 Task: Look for products in the category "Toothpaste" with tea tree flavor.
Action: Mouse moved to (678, 257)
Screenshot: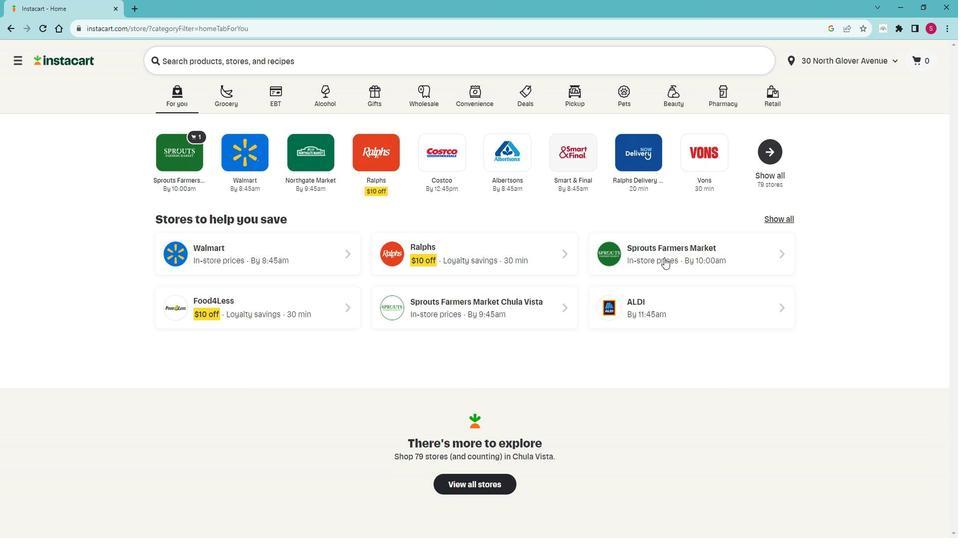 
Action: Mouse pressed left at (678, 257)
Screenshot: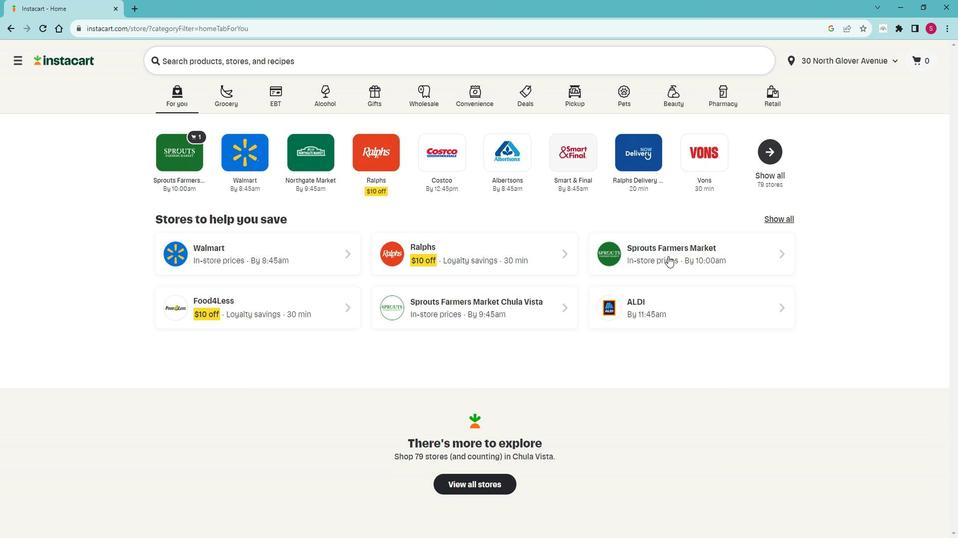 
Action: Mouse moved to (89, 411)
Screenshot: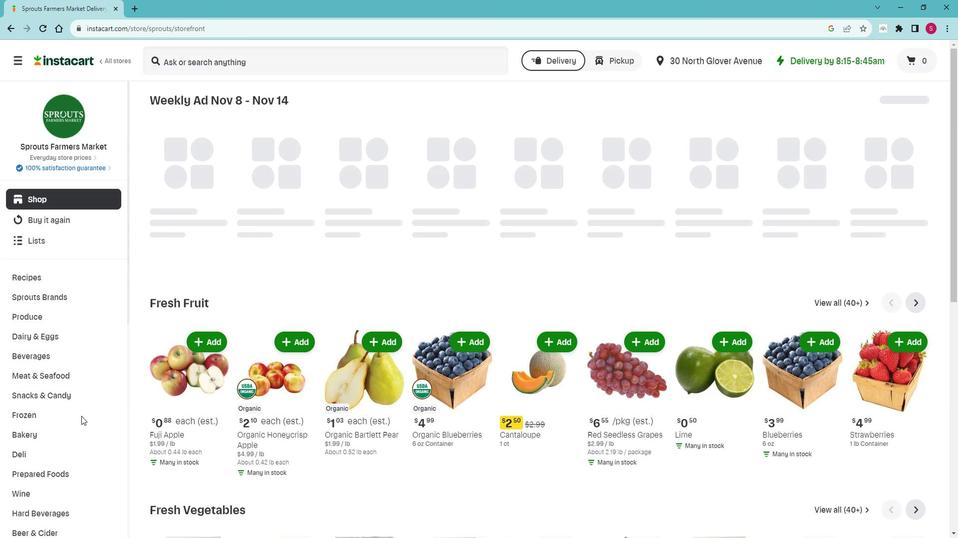 
Action: Mouse scrolled (89, 410) with delta (0, 0)
Screenshot: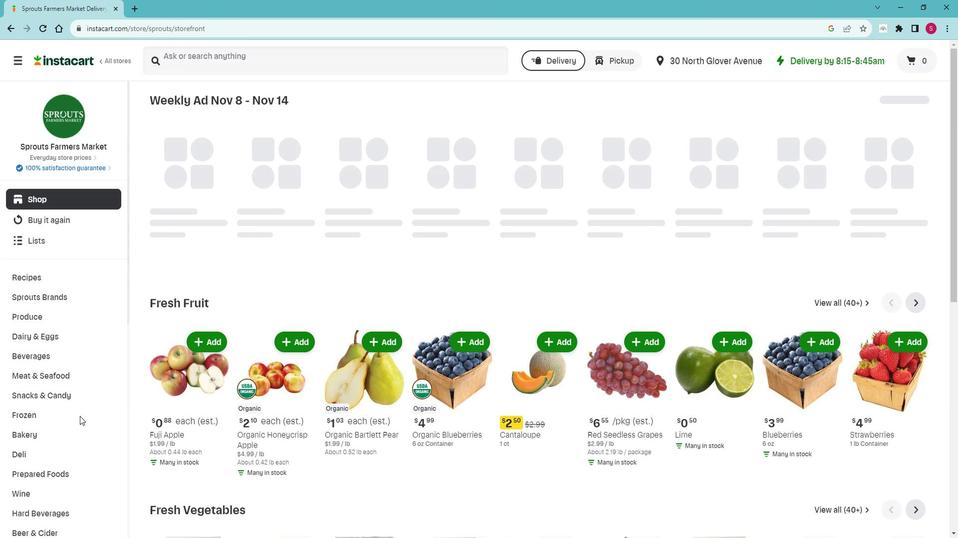 
Action: Mouse moved to (87, 412)
Screenshot: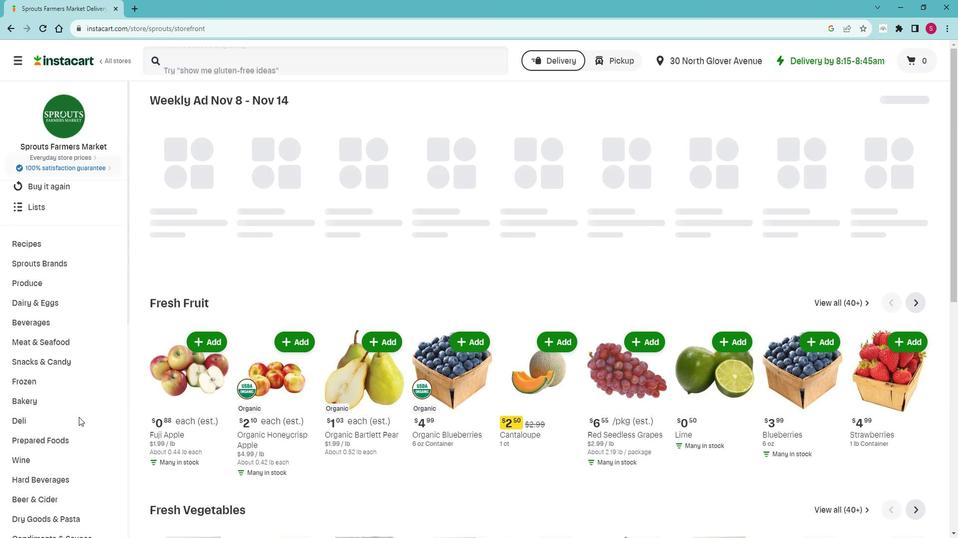 
Action: Mouse scrolled (87, 412) with delta (0, 0)
Screenshot: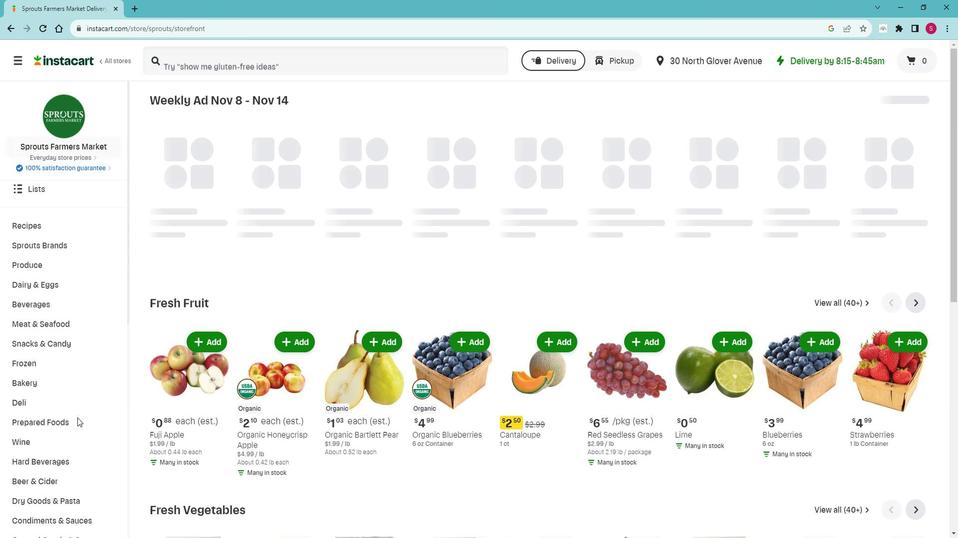 
Action: Mouse scrolled (87, 412) with delta (0, 0)
Screenshot: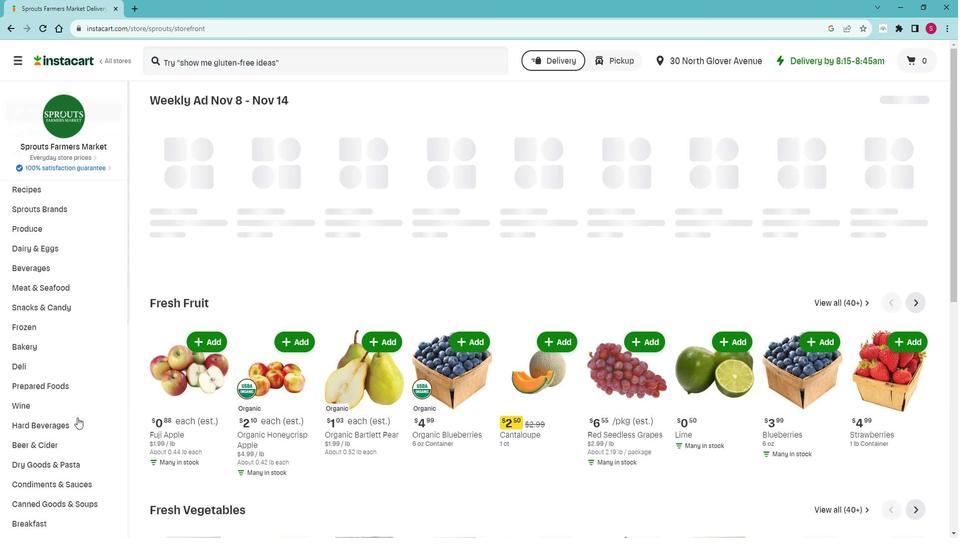 
Action: Mouse moved to (95, 403)
Screenshot: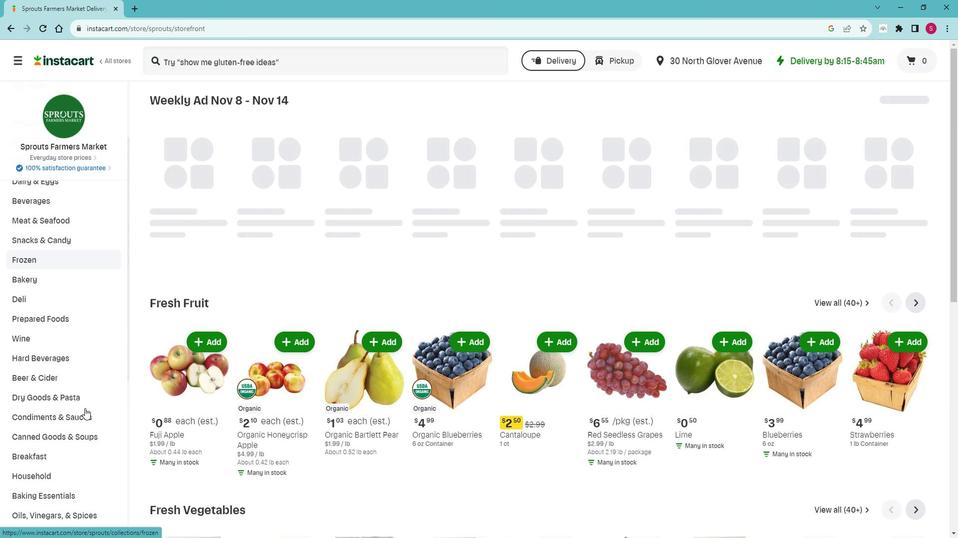 
Action: Mouse scrolled (95, 403) with delta (0, 0)
Screenshot: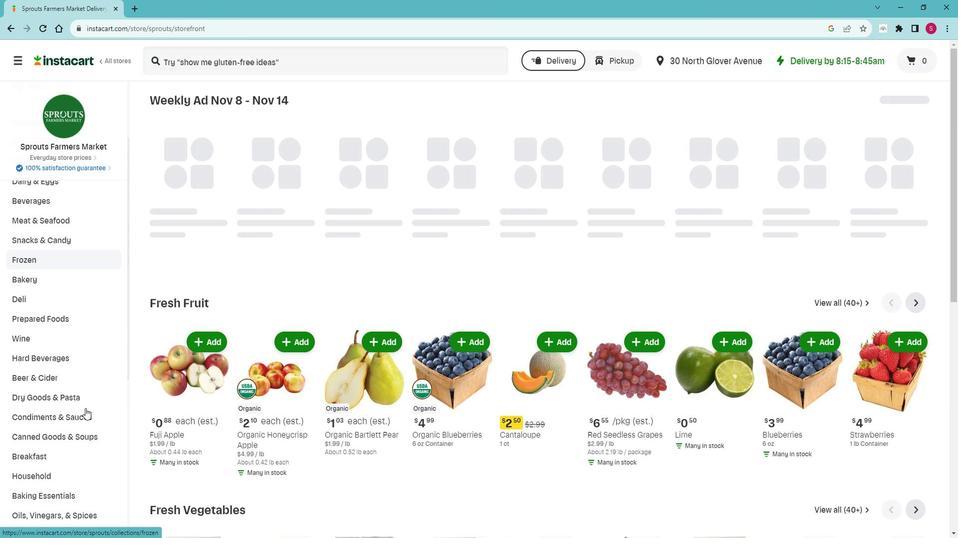 
Action: Mouse scrolled (95, 403) with delta (0, 0)
Screenshot: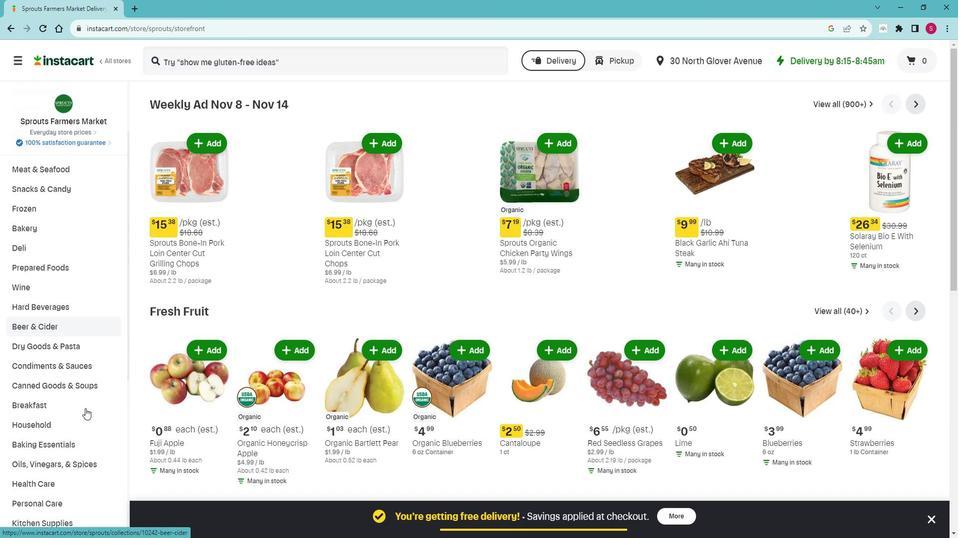 
Action: Mouse scrolled (95, 403) with delta (0, 0)
Screenshot: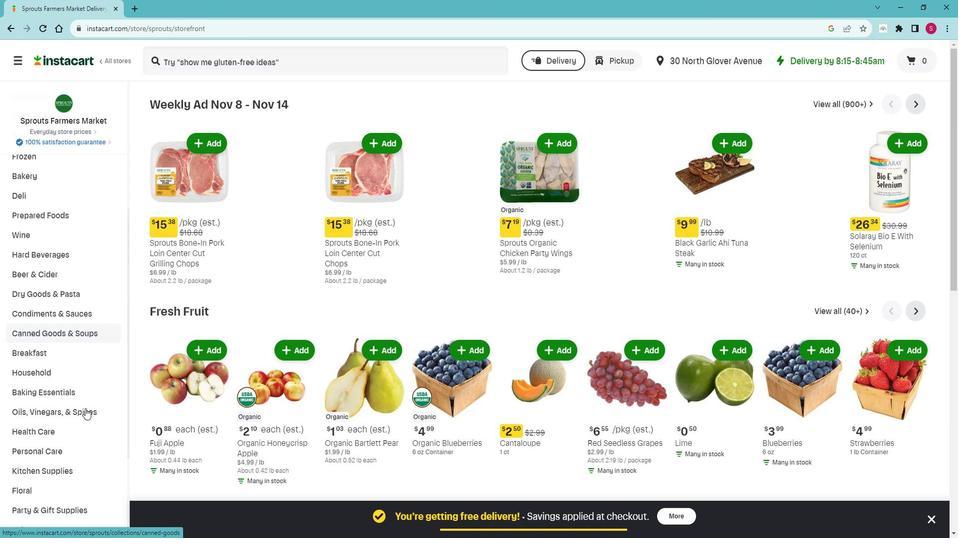 
Action: Mouse moved to (82, 396)
Screenshot: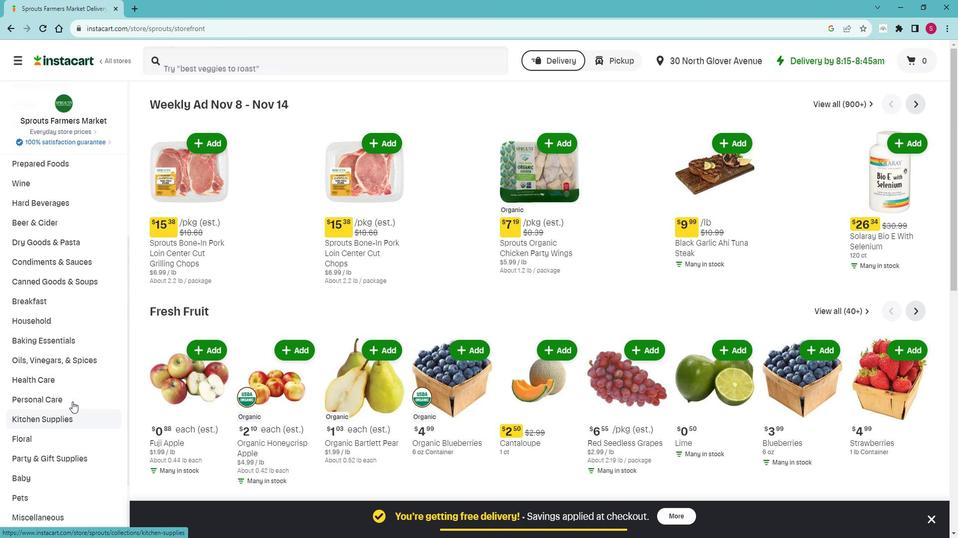 
Action: Mouse pressed left at (82, 396)
Screenshot: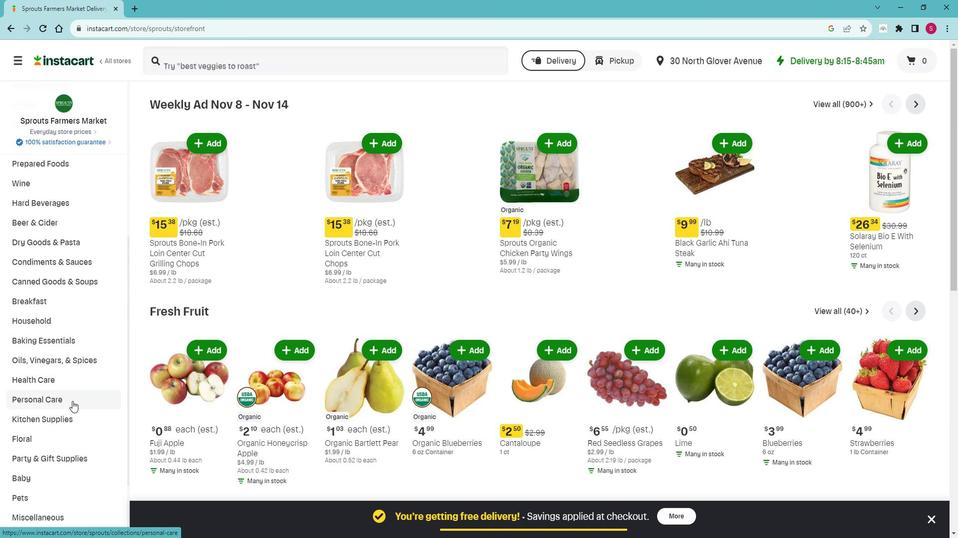 
Action: Mouse moved to (71, 432)
Screenshot: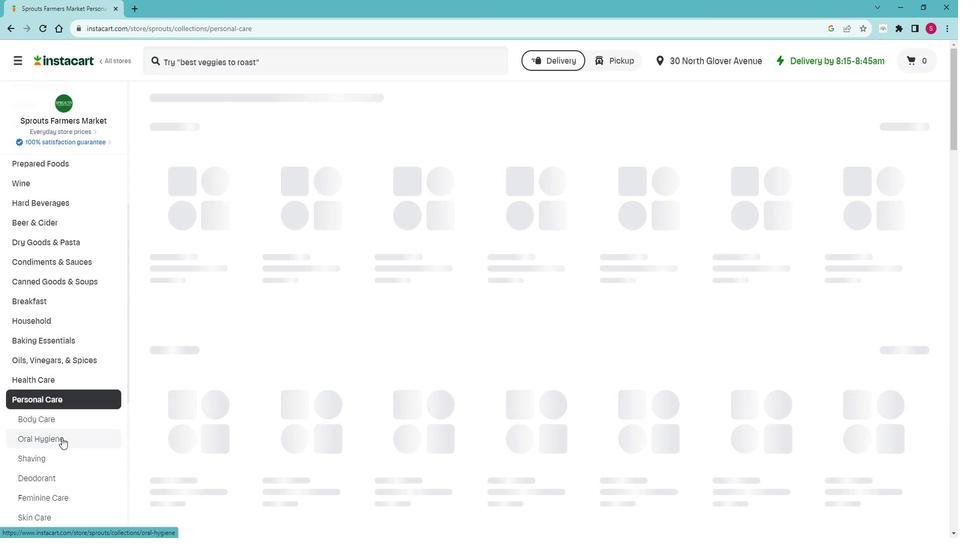 
Action: Mouse pressed left at (71, 432)
Screenshot: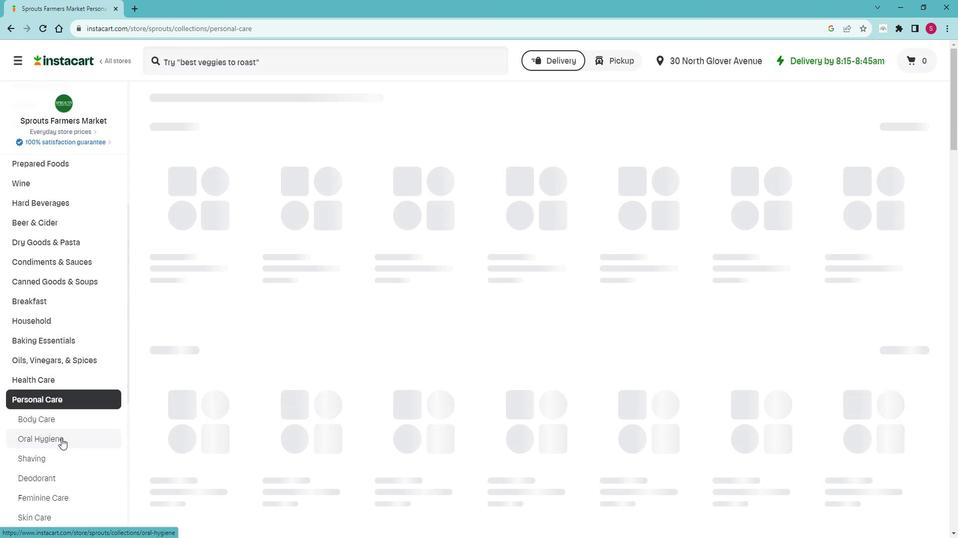 
Action: Mouse moved to (296, 144)
Screenshot: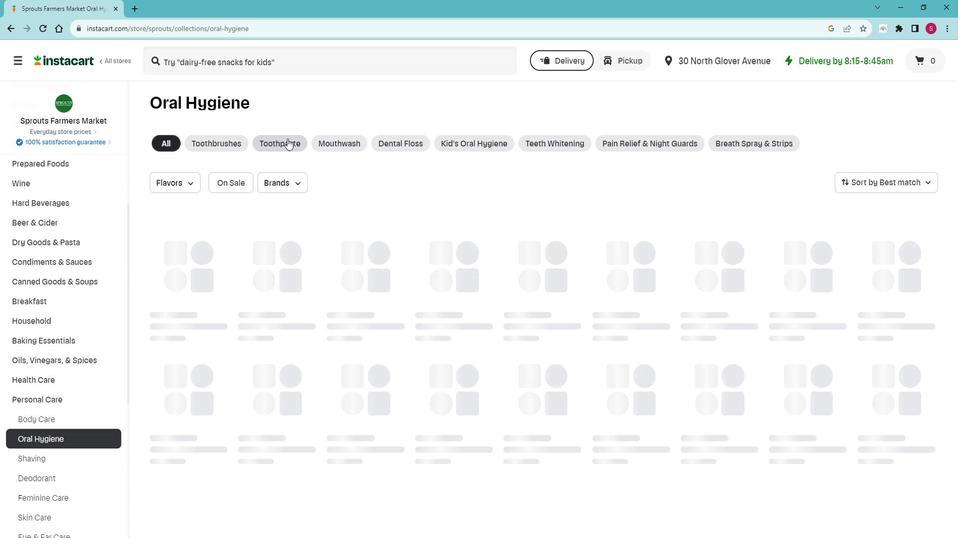
Action: Mouse pressed left at (296, 144)
Screenshot: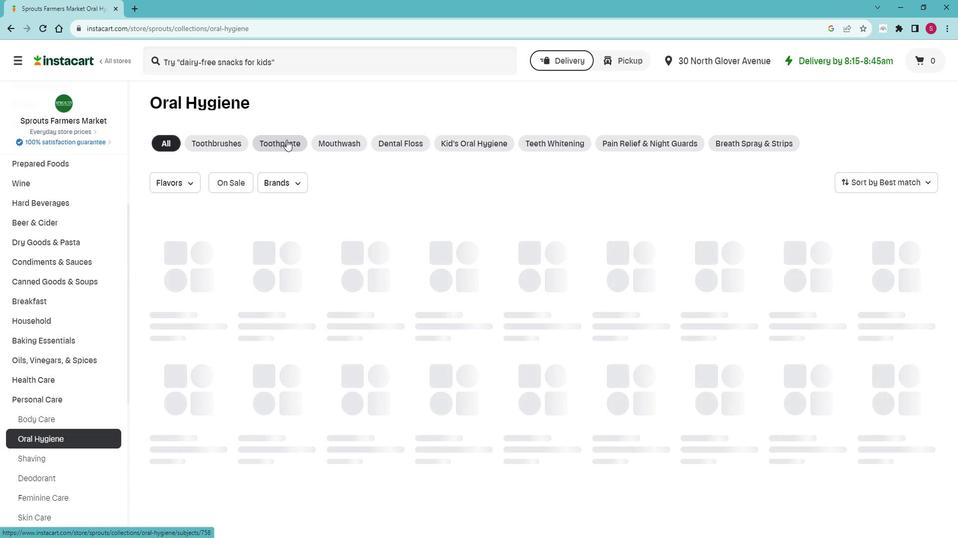 
Action: Mouse moved to (199, 182)
Screenshot: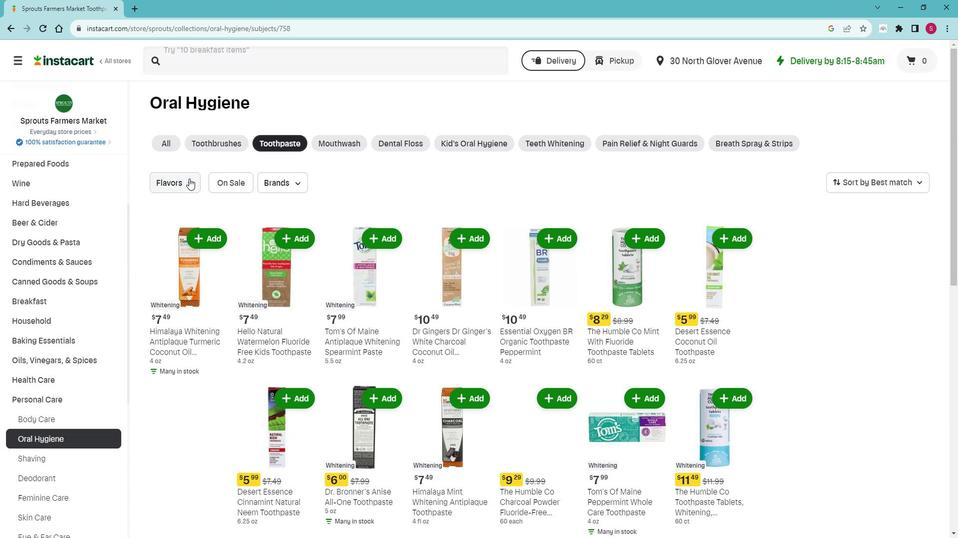 
Action: Mouse pressed left at (199, 182)
Screenshot: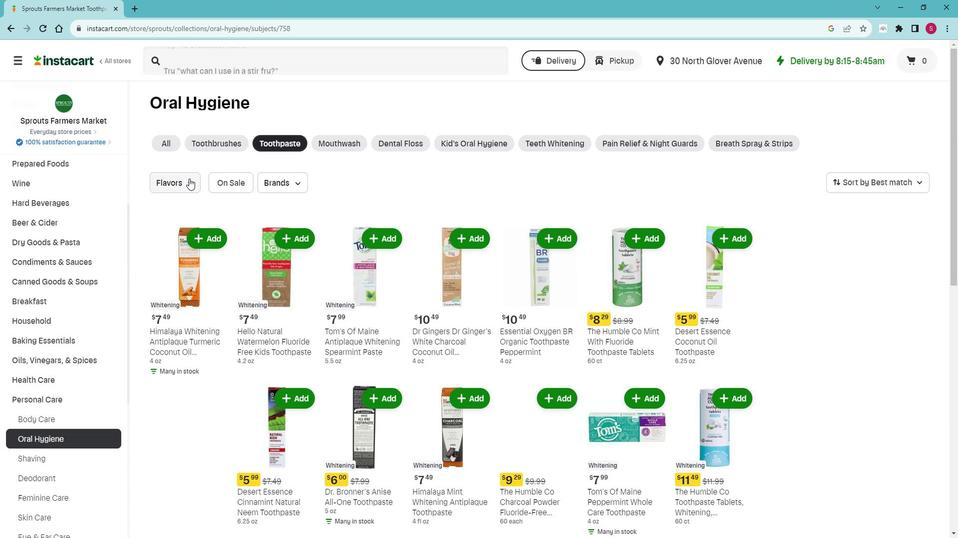 
Action: Mouse moved to (203, 222)
Screenshot: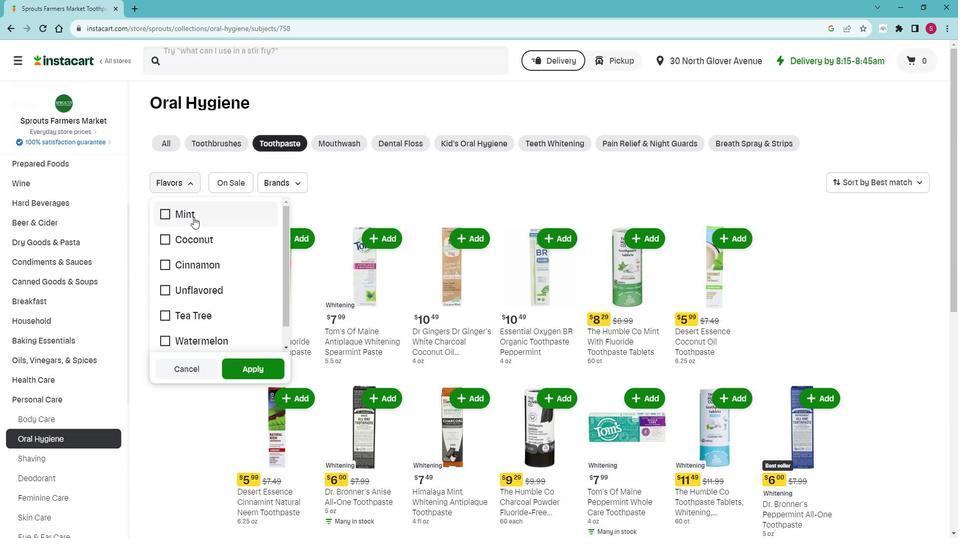 
Action: Mouse scrolled (203, 221) with delta (0, 0)
Screenshot: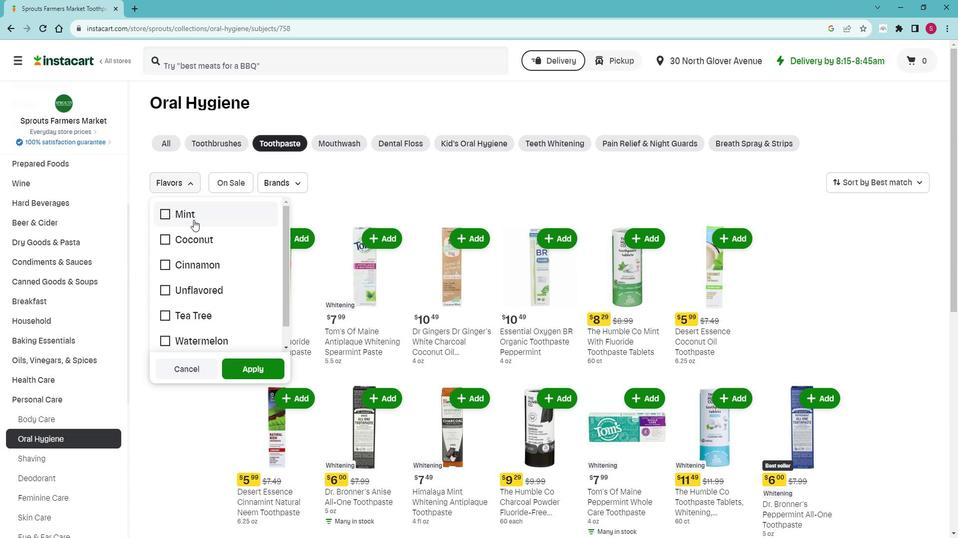
Action: Mouse moved to (203, 291)
Screenshot: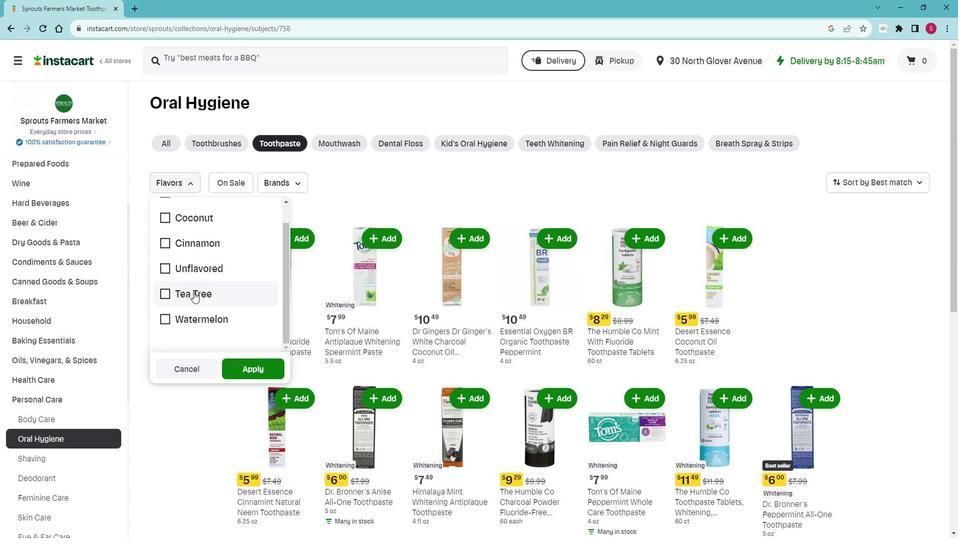 
Action: Mouse pressed left at (203, 291)
Screenshot: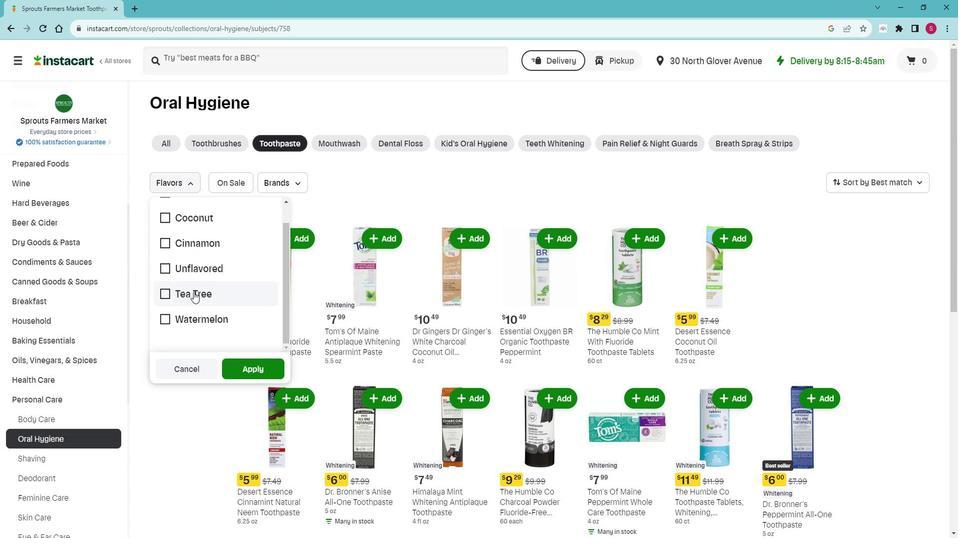 
Action: Mouse moved to (239, 363)
Screenshot: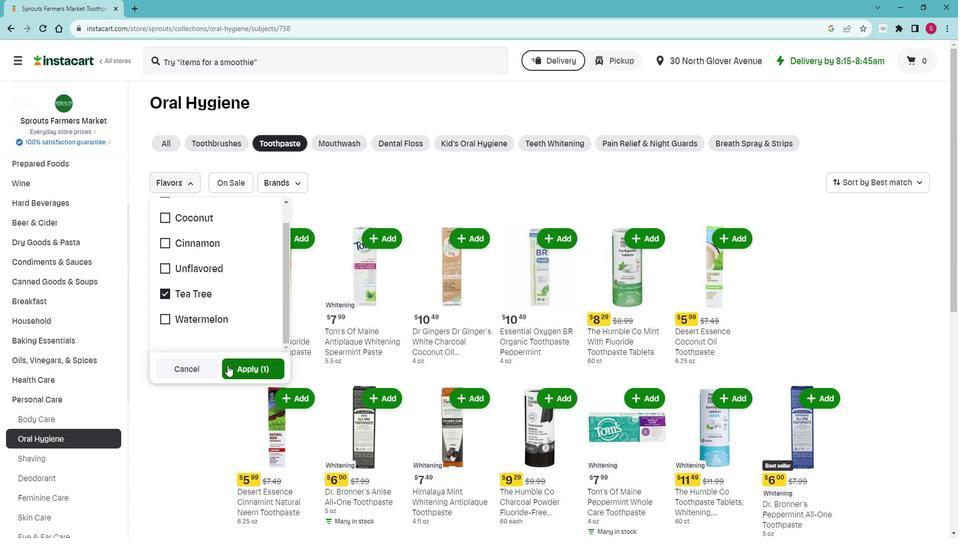 
Action: Mouse pressed left at (239, 363)
Screenshot: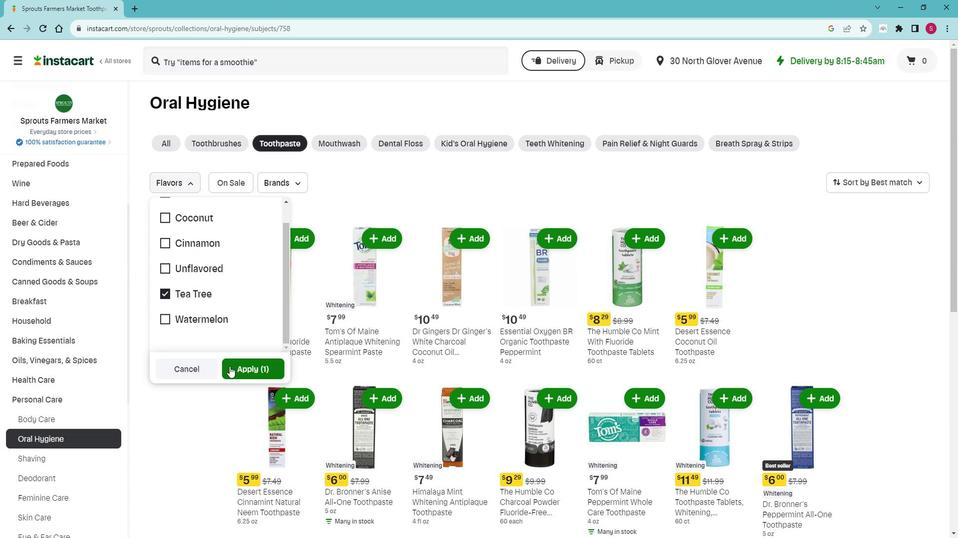 
Action: Mouse moved to (390, 314)
Screenshot: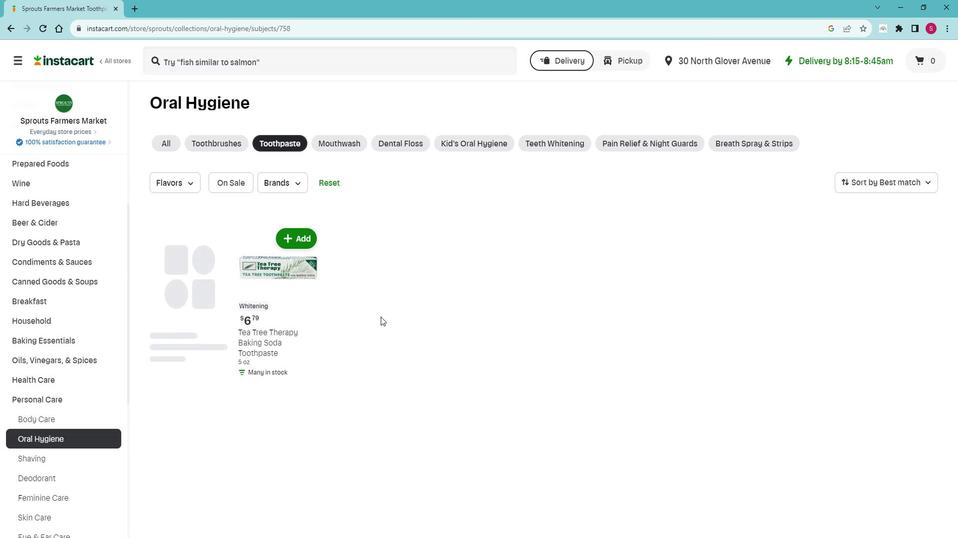 
